 Task: For heading Arial Rounded MT Bold with Underline.  font size for heading26,  'Change the font style of data to'Browallia New.  and font size to 18,  Change the alignment of both headline & data to Align middle & Align Text left.  In the sheet   Spark Sales log book
Action: Mouse pressed left at (126, 157)
Screenshot: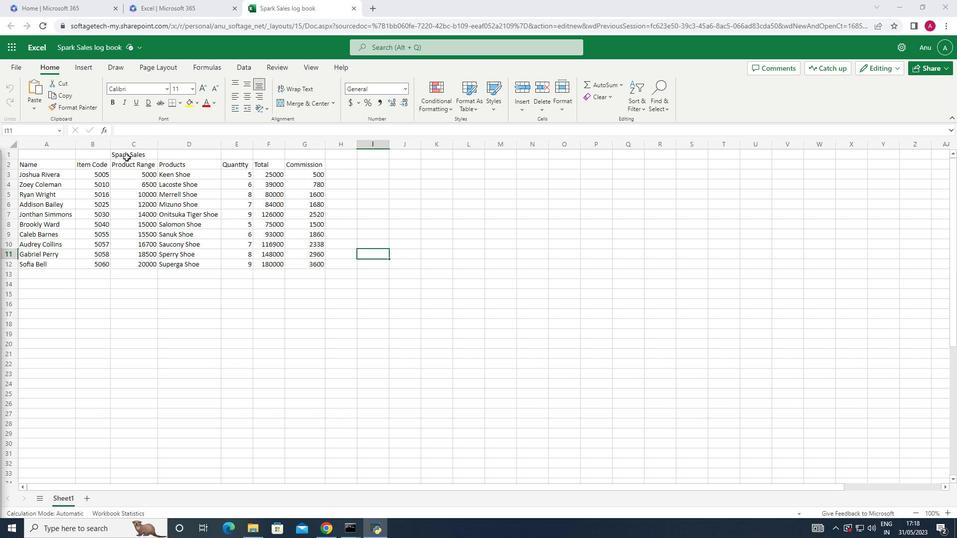 
Action: Mouse moved to (168, 92)
Screenshot: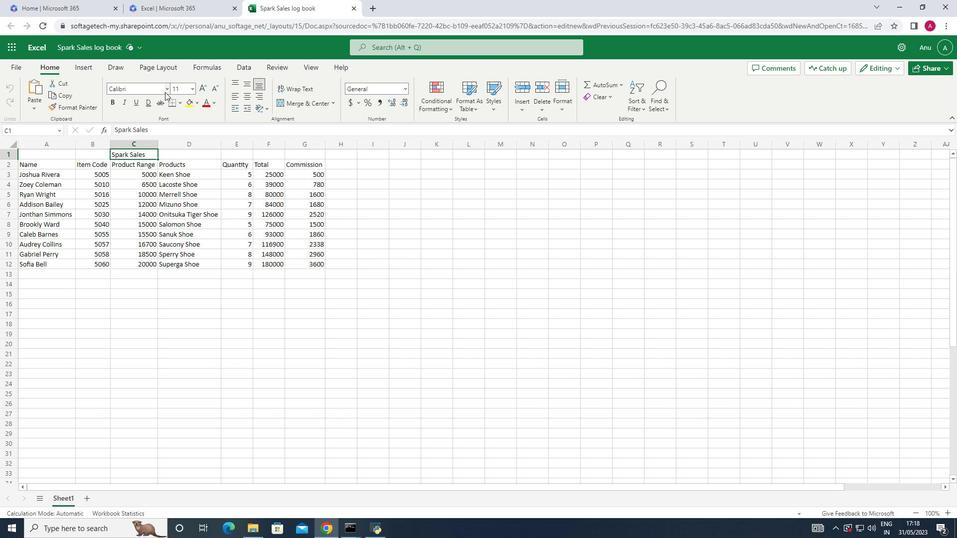 
Action: Mouse pressed left at (168, 92)
Screenshot: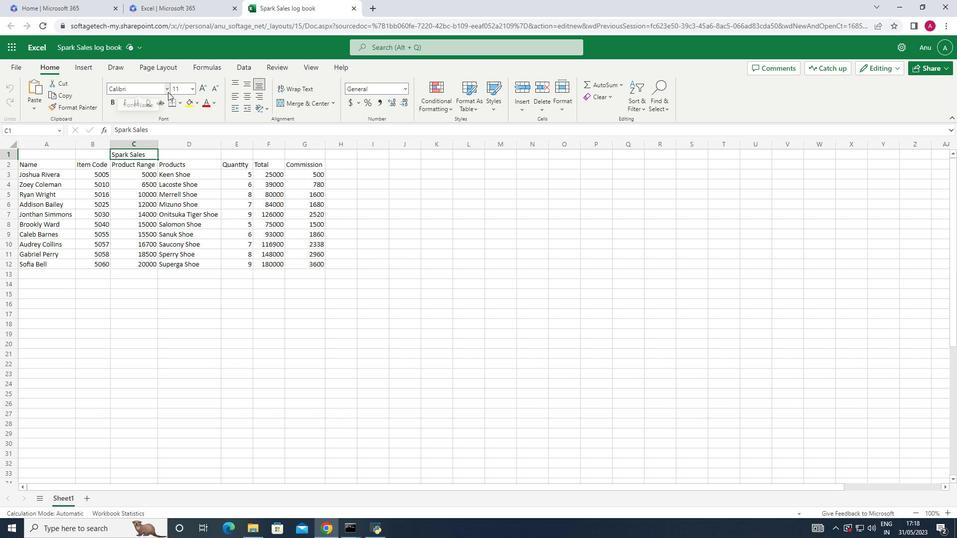 
Action: Mouse moved to (142, 126)
Screenshot: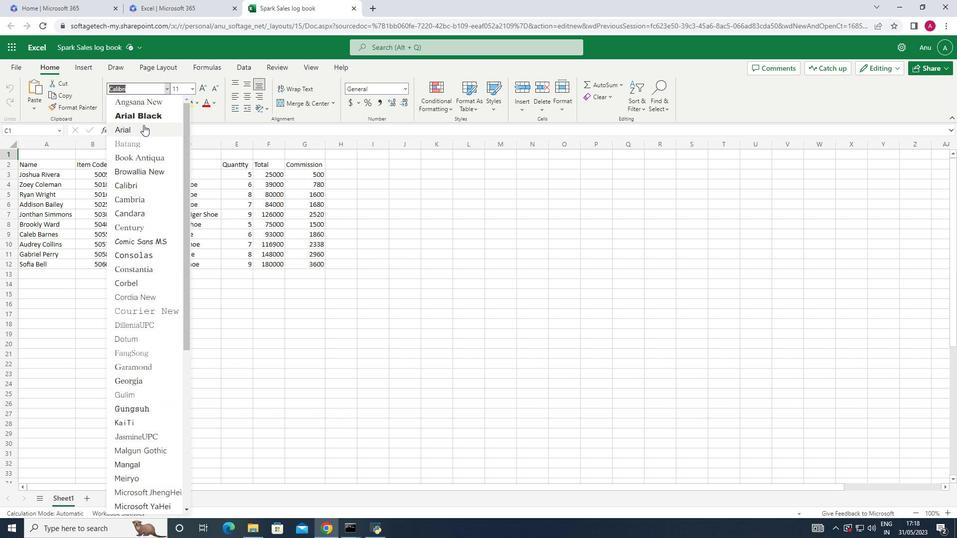 
Action: Mouse pressed left at (142, 126)
Screenshot: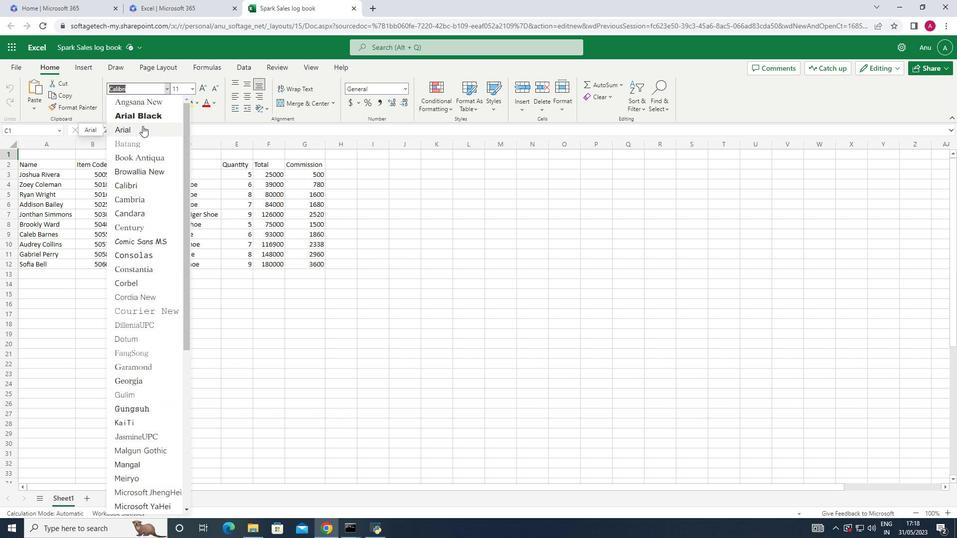 
Action: Mouse moved to (116, 101)
Screenshot: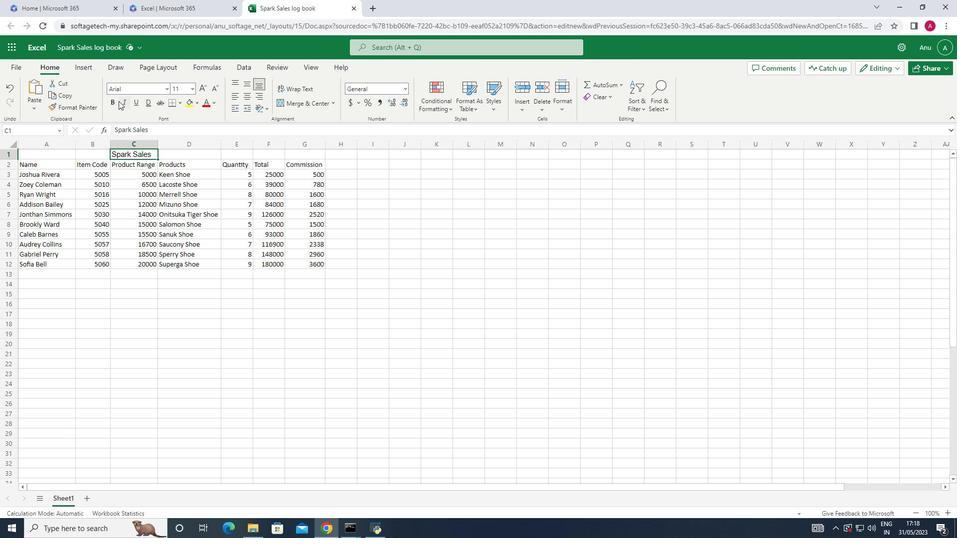 
Action: Mouse pressed left at (116, 101)
Screenshot: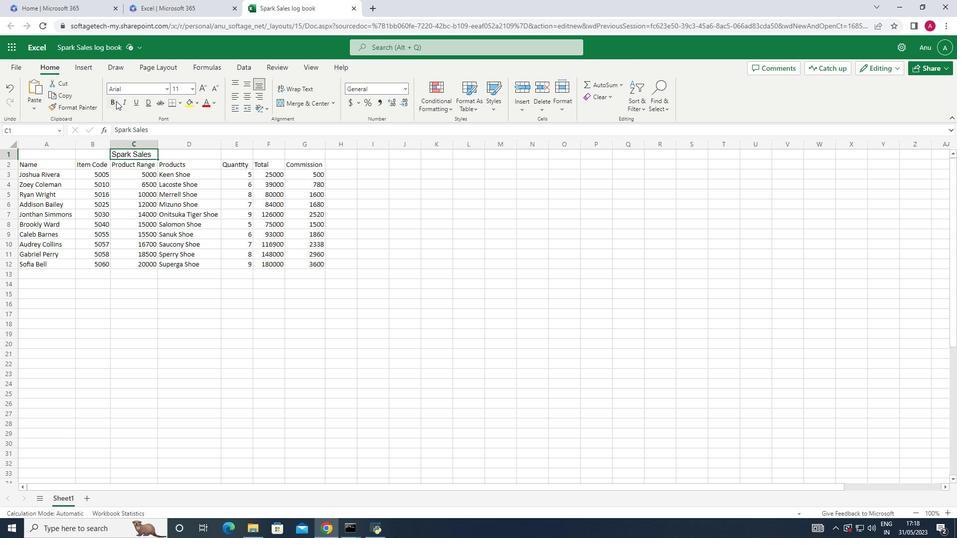 
Action: Mouse moved to (135, 104)
Screenshot: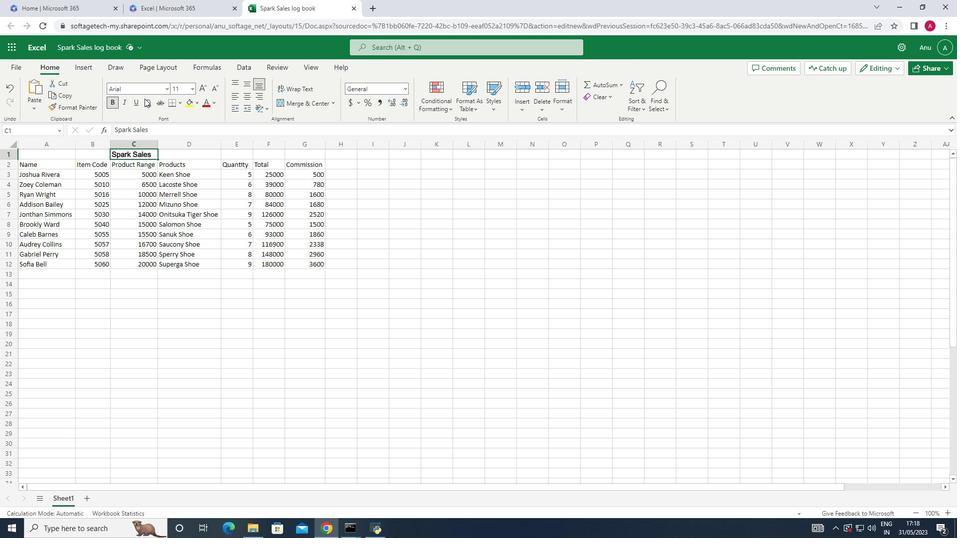 
Action: Mouse pressed left at (135, 104)
Screenshot: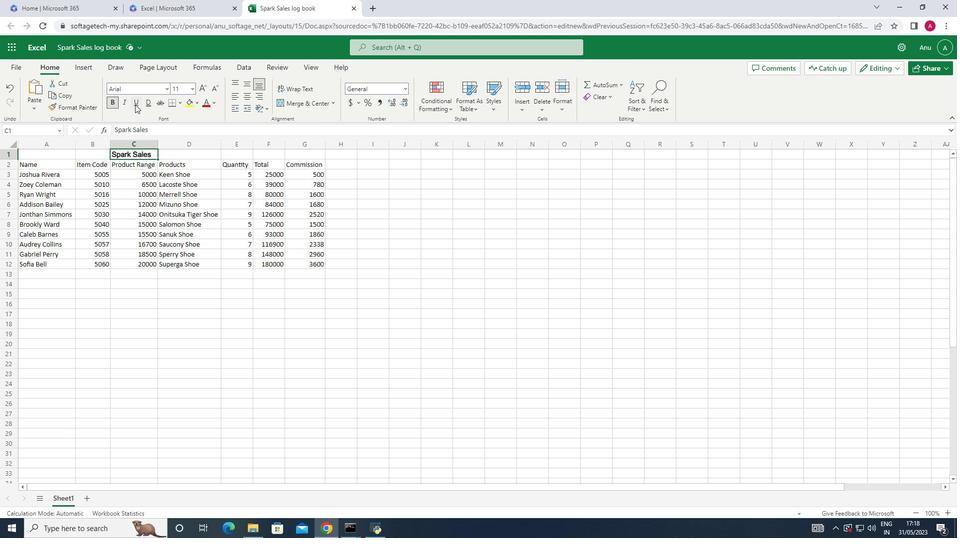 
Action: Mouse moved to (193, 90)
Screenshot: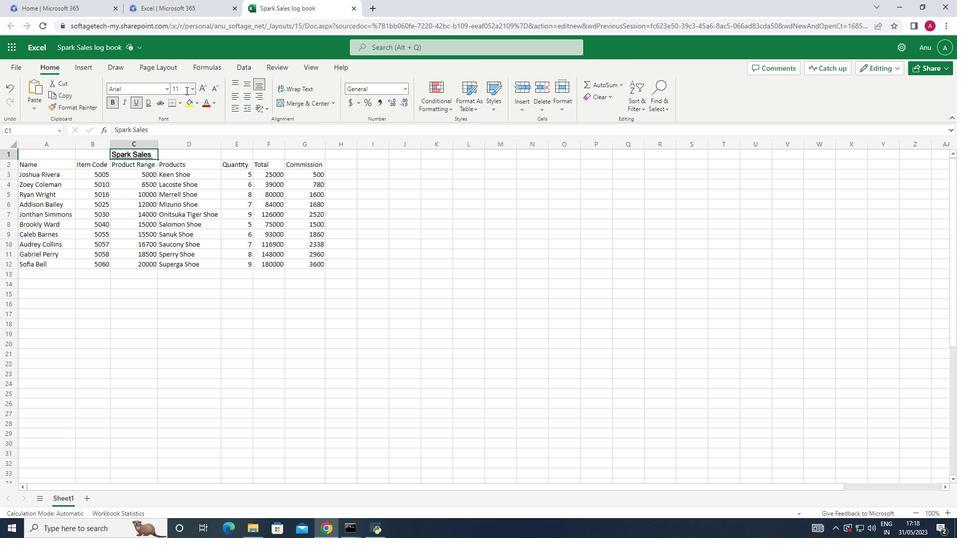 
Action: Mouse pressed left at (193, 90)
Screenshot: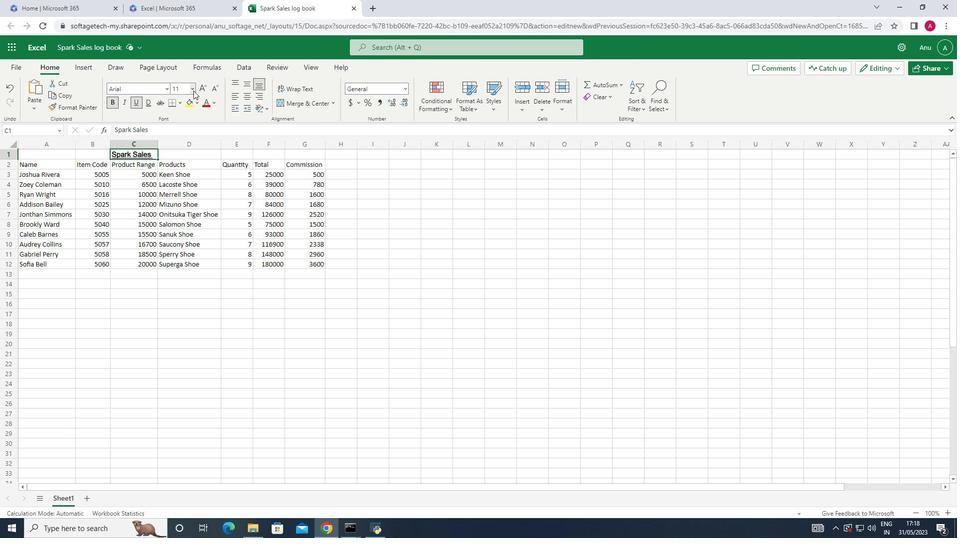 
Action: Mouse moved to (179, 239)
Screenshot: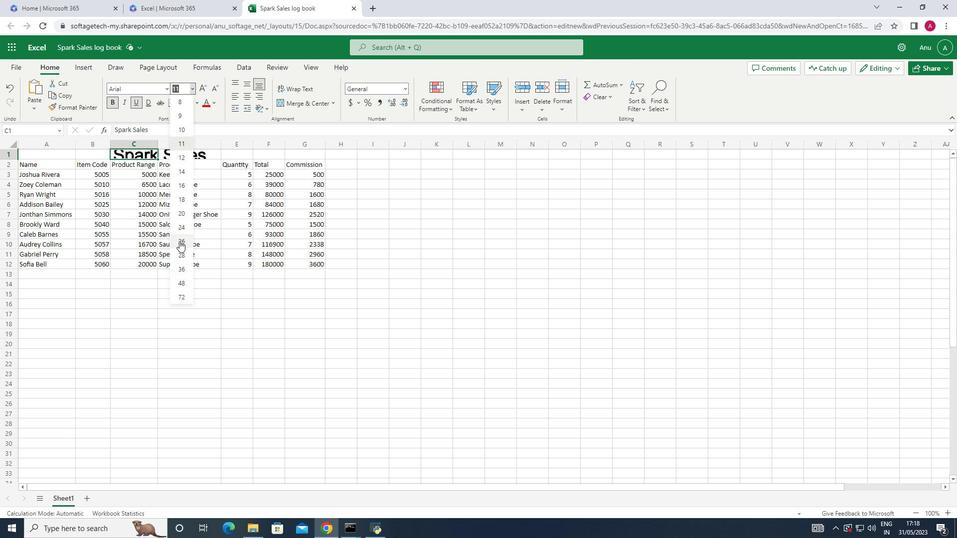 
Action: Mouse pressed left at (179, 239)
Screenshot: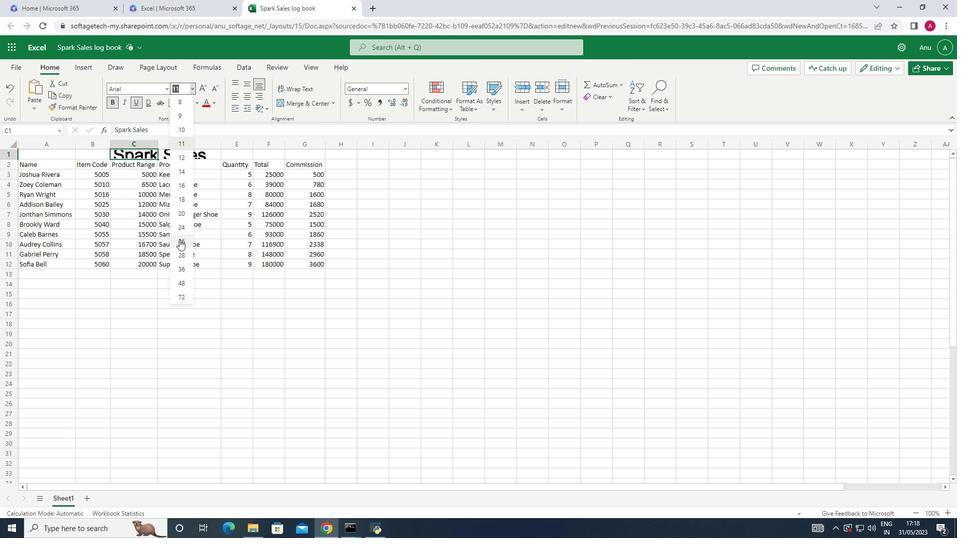 
Action: Mouse moved to (44, 176)
Screenshot: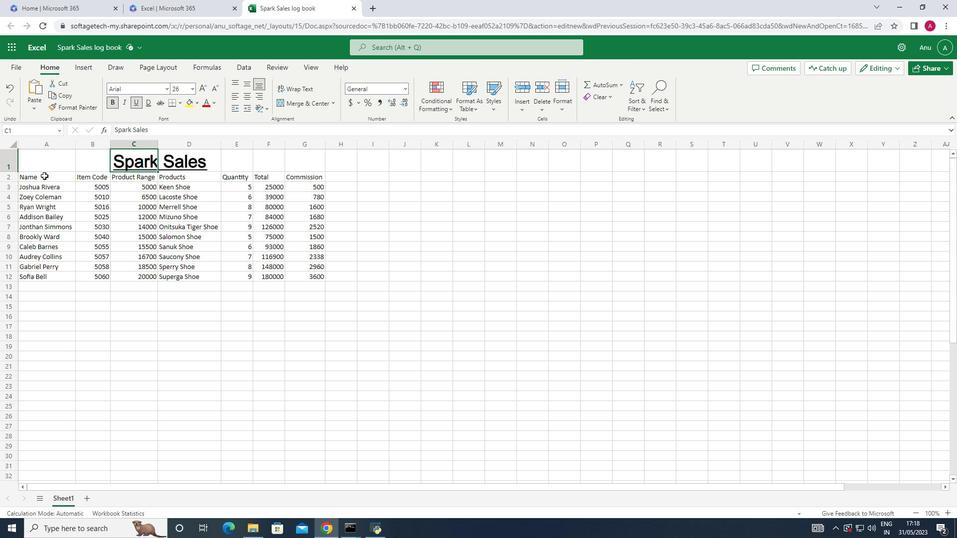 
Action: Mouse pressed left at (44, 176)
Screenshot: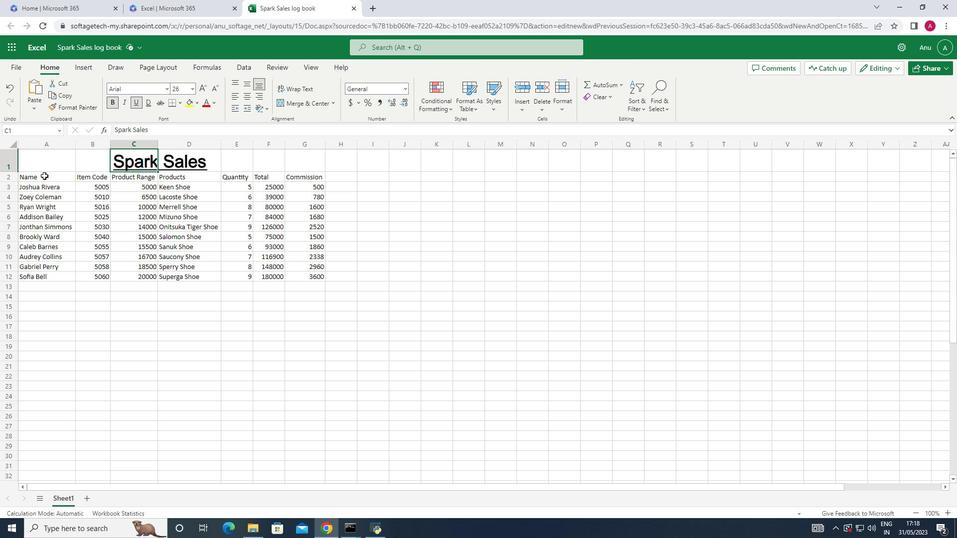
Action: Mouse moved to (165, 90)
Screenshot: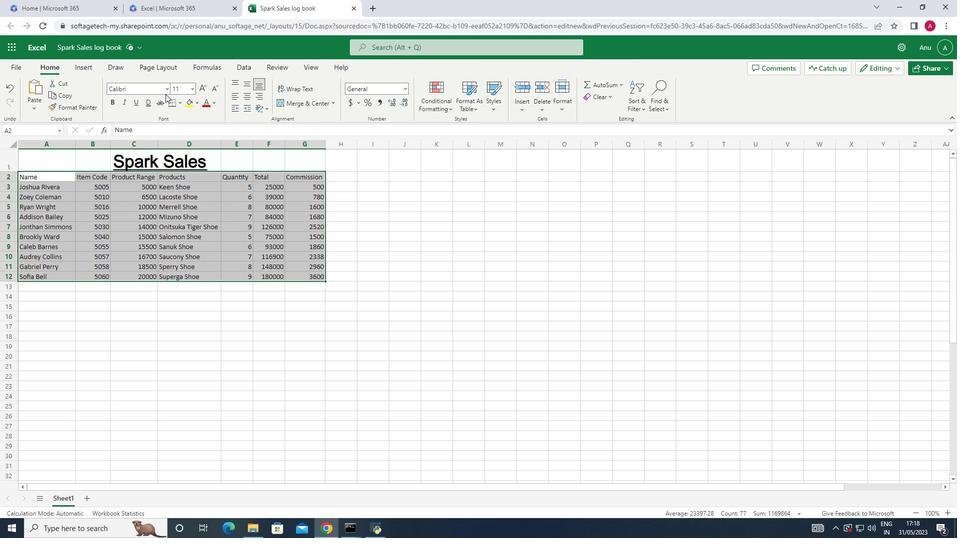 
Action: Mouse pressed left at (165, 90)
Screenshot: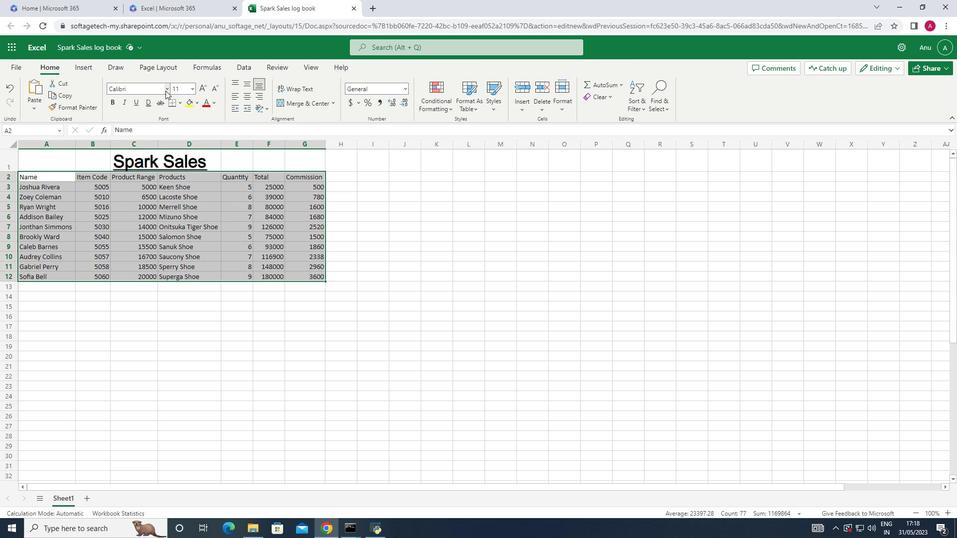 
Action: Mouse moved to (139, 173)
Screenshot: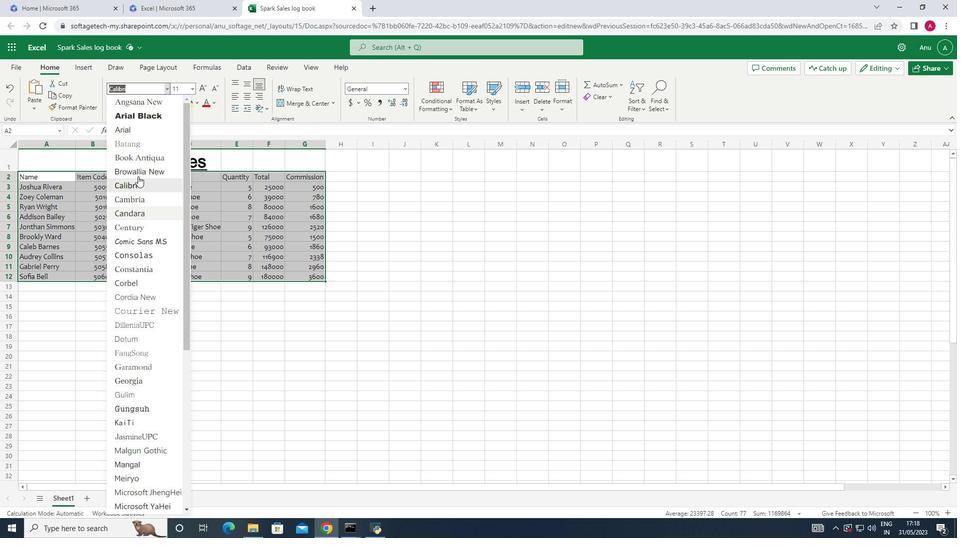 
Action: Mouse pressed left at (139, 173)
Screenshot: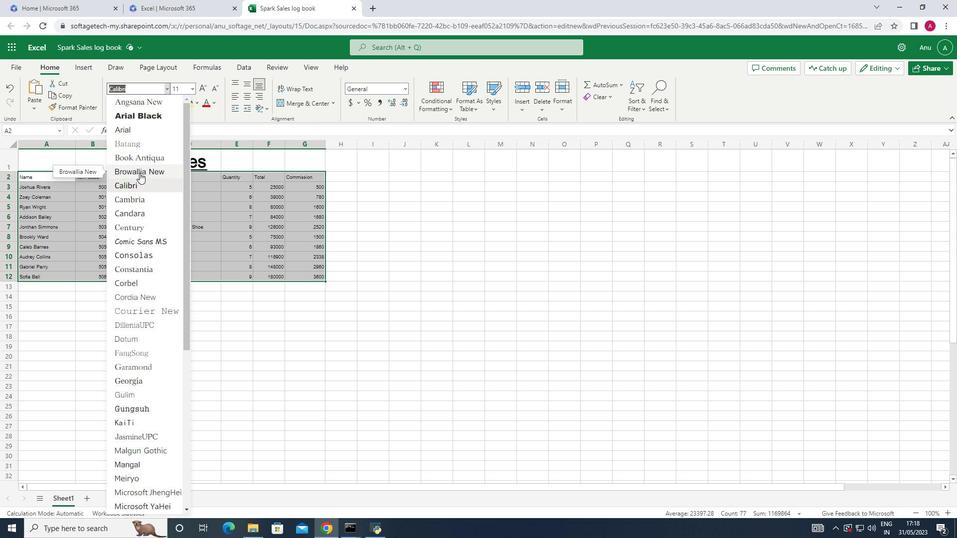 
Action: Mouse moved to (193, 85)
Screenshot: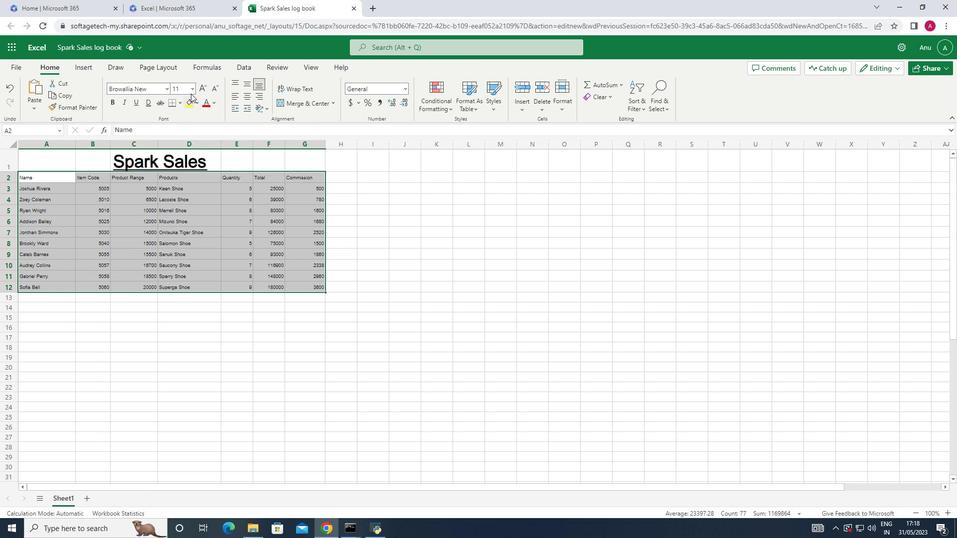 
Action: Mouse pressed left at (193, 85)
Screenshot: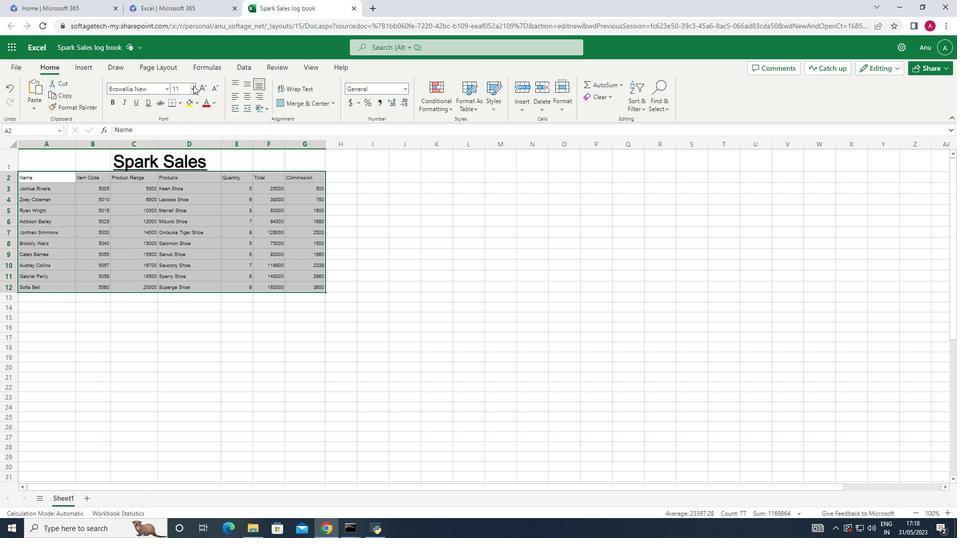 
Action: Mouse moved to (184, 196)
Screenshot: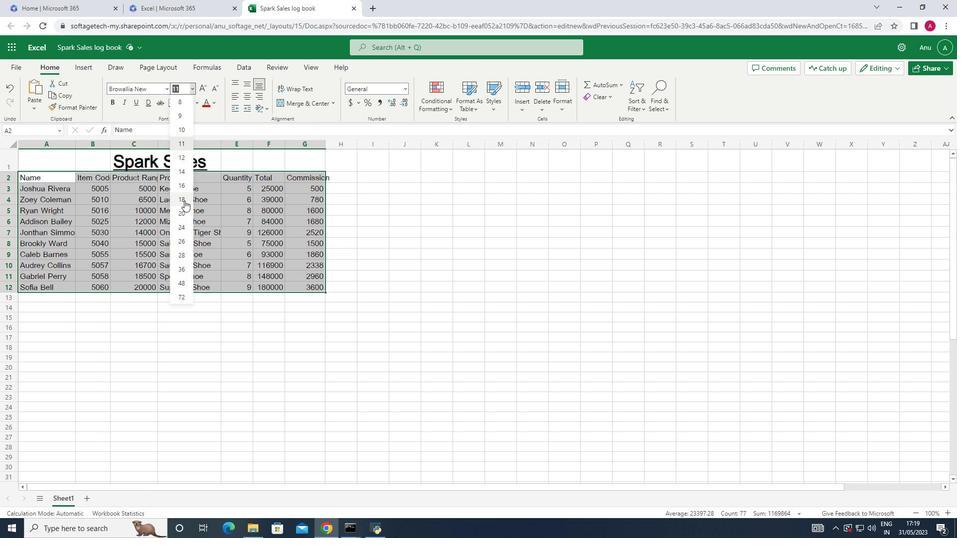 
Action: Mouse pressed left at (184, 196)
Screenshot: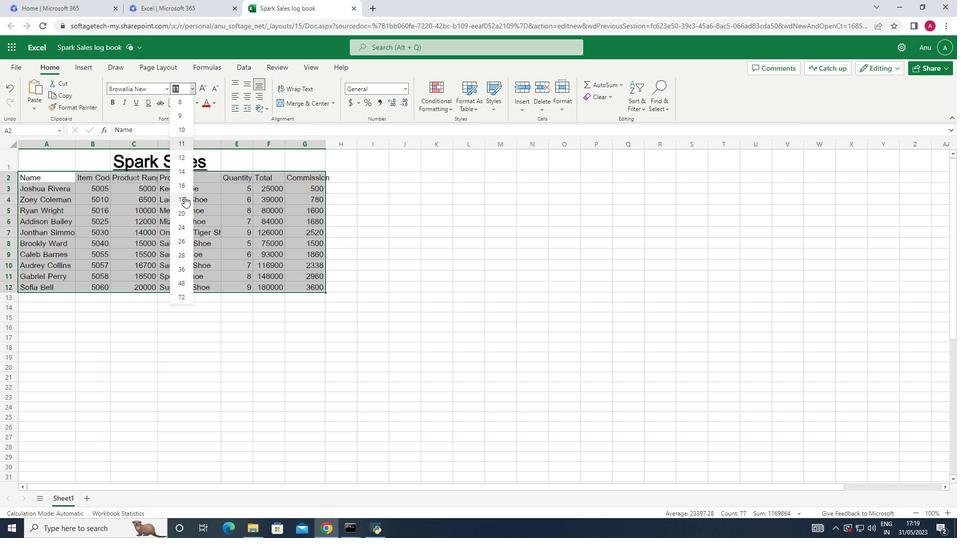 
Action: Mouse moved to (53, 177)
Screenshot: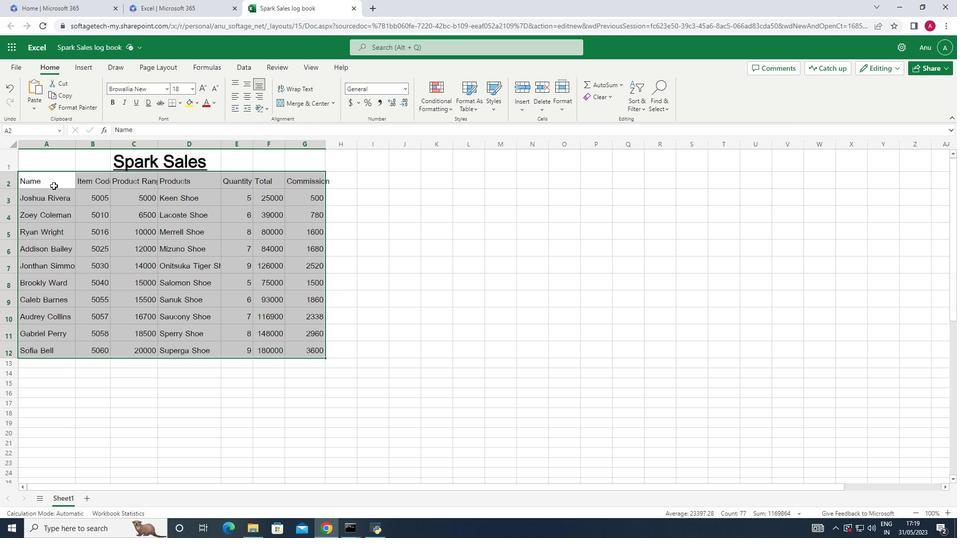 
Action: Mouse pressed left at (53, 177)
Screenshot: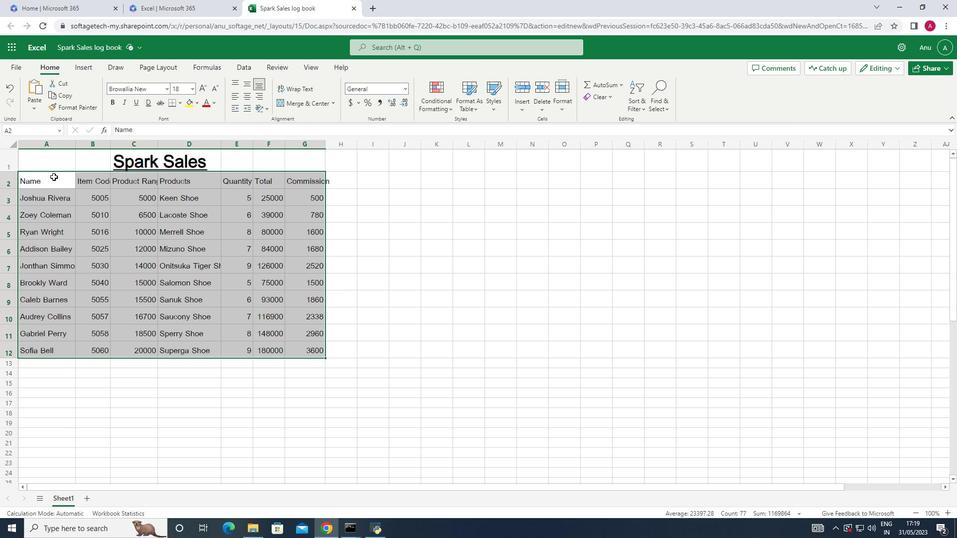 
Action: Mouse moved to (246, 95)
Screenshot: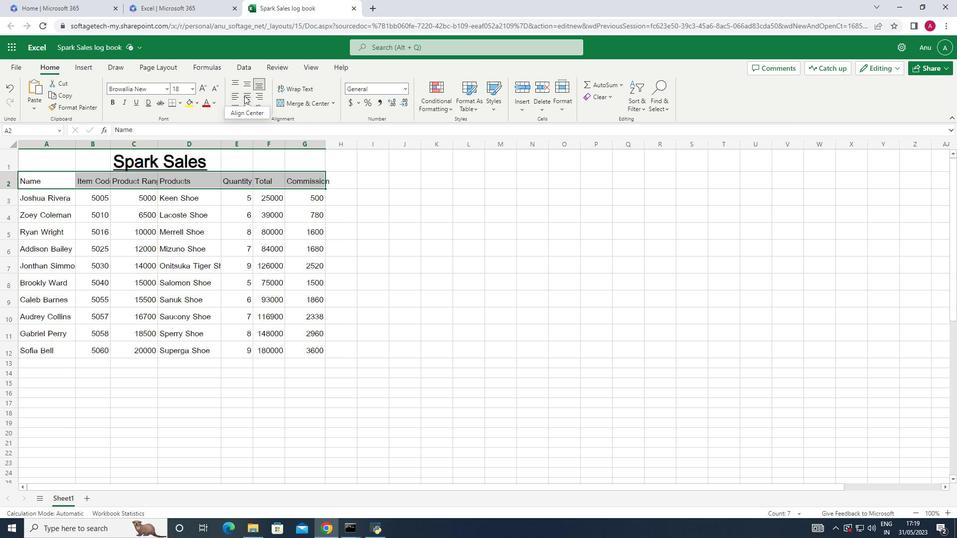 
Action: Mouse pressed left at (246, 95)
Screenshot: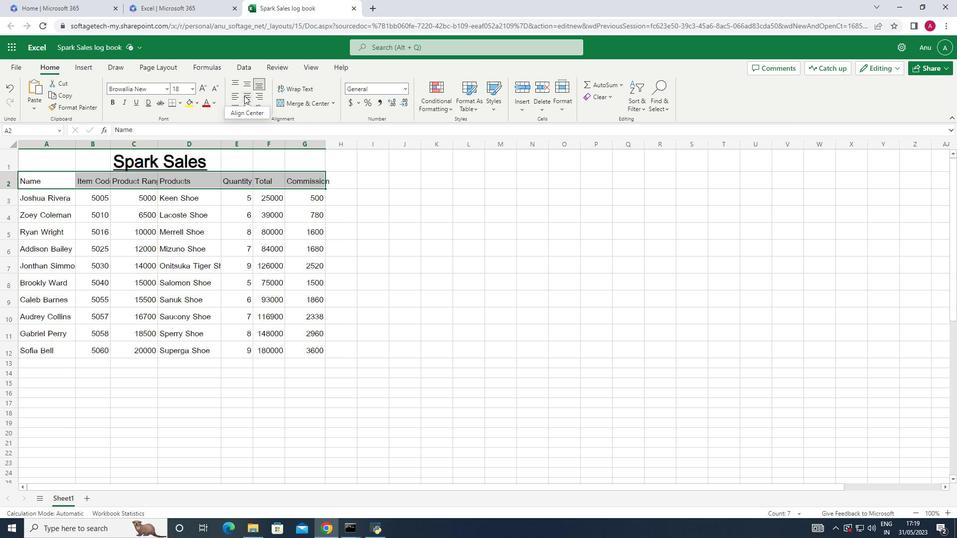 
Action: Mouse moved to (50, 199)
Screenshot: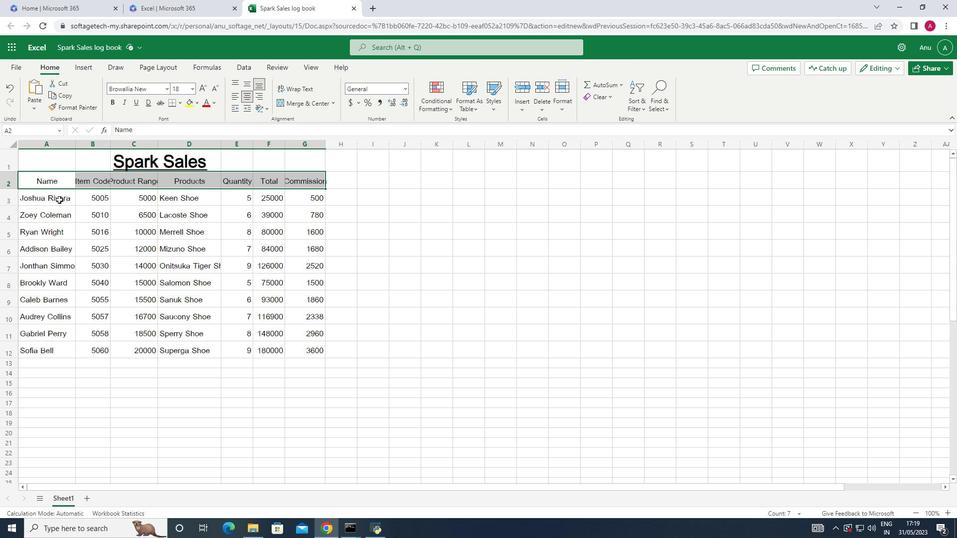 
Action: Mouse pressed left at (50, 199)
Screenshot: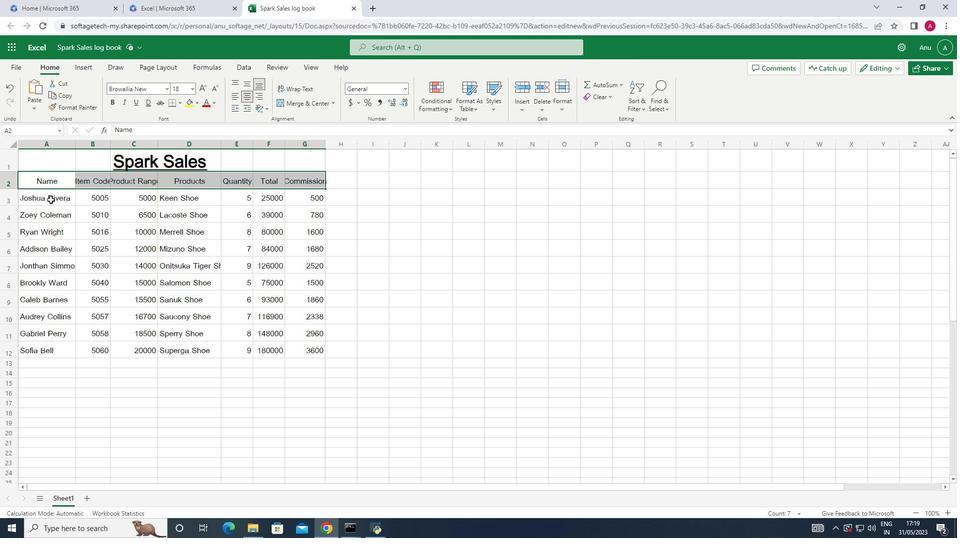 
Action: Mouse moved to (231, 91)
Screenshot: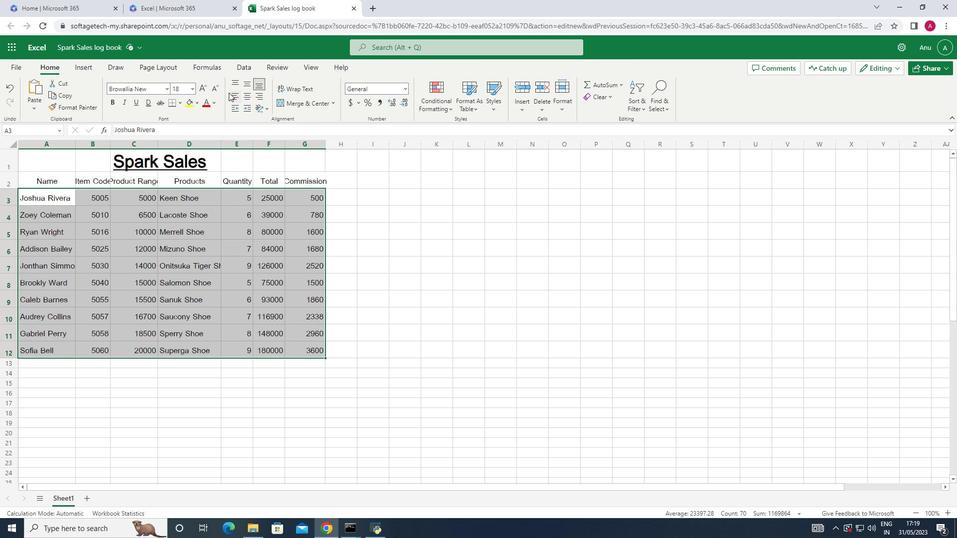 
Action: Mouse pressed left at (231, 91)
Screenshot: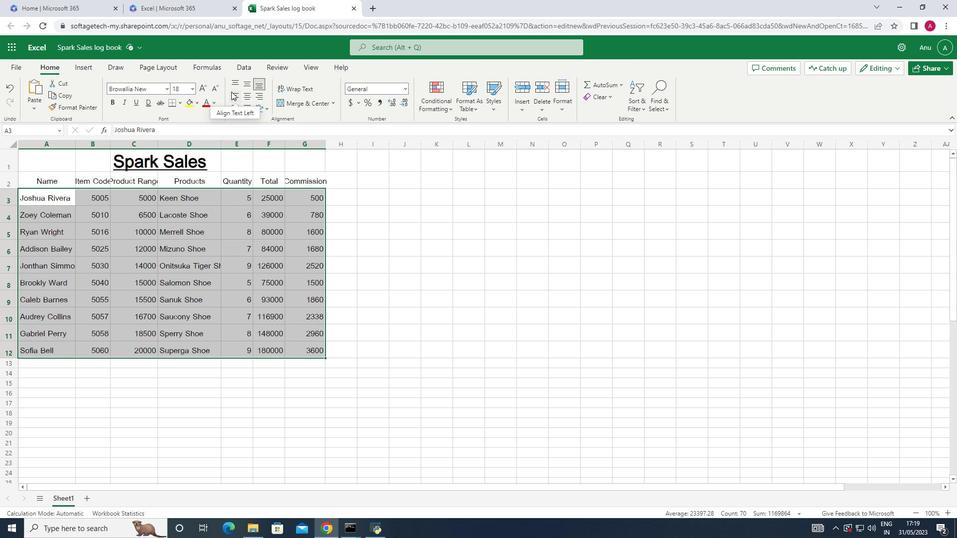
Action: Mouse moved to (111, 144)
Screenshot: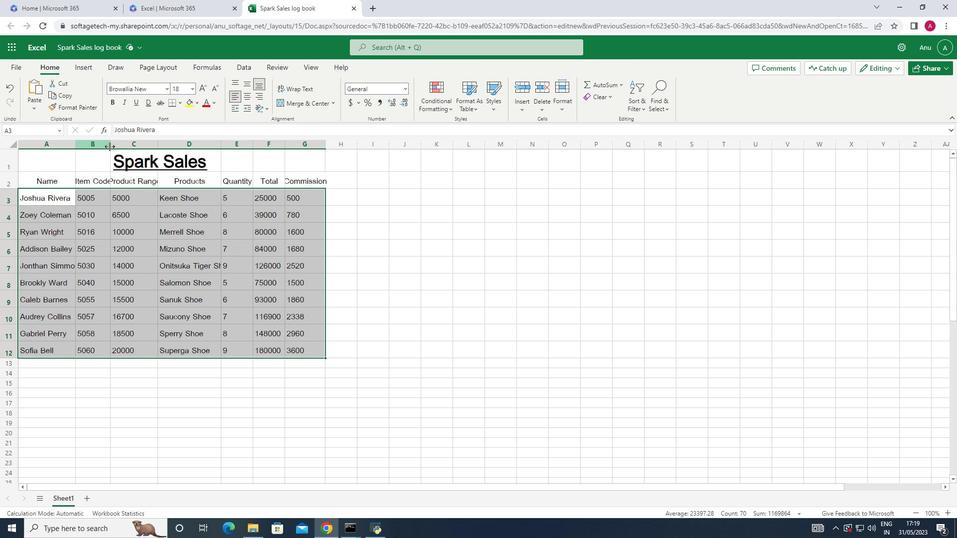 
Action: Mouse pressed left at (111, 144)
Screenshot: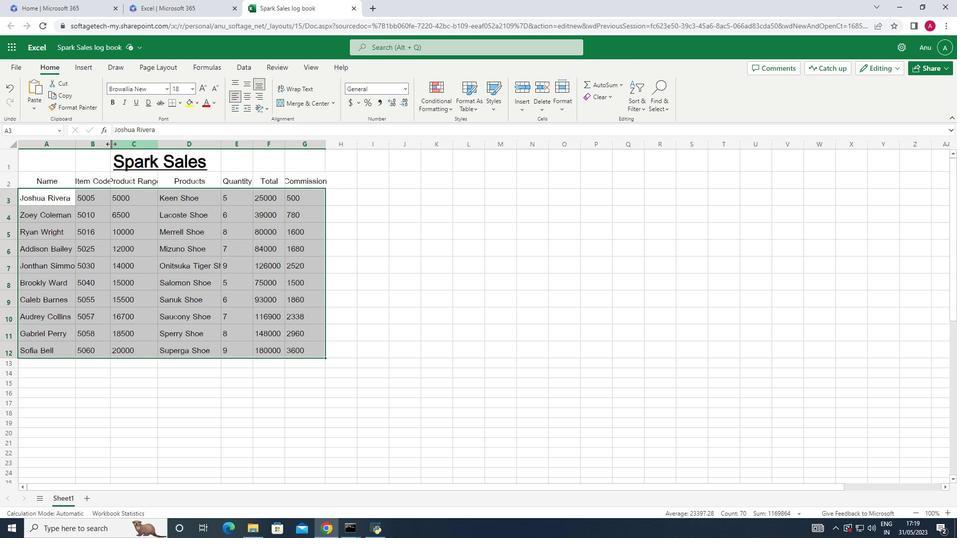 
Action: Mouse pressed left at (111, 144)
Screenshot: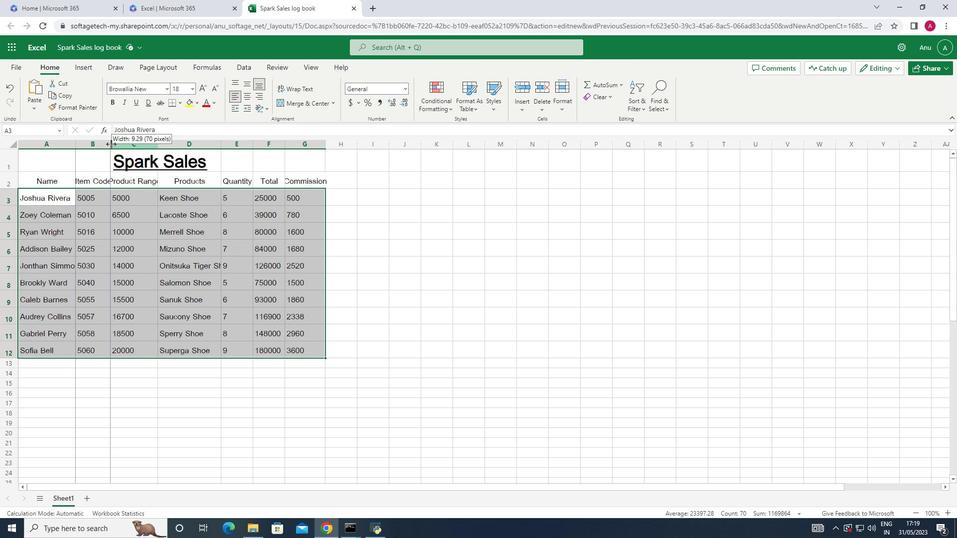
Action: Mouse moved to (165, 143)
Screenshot: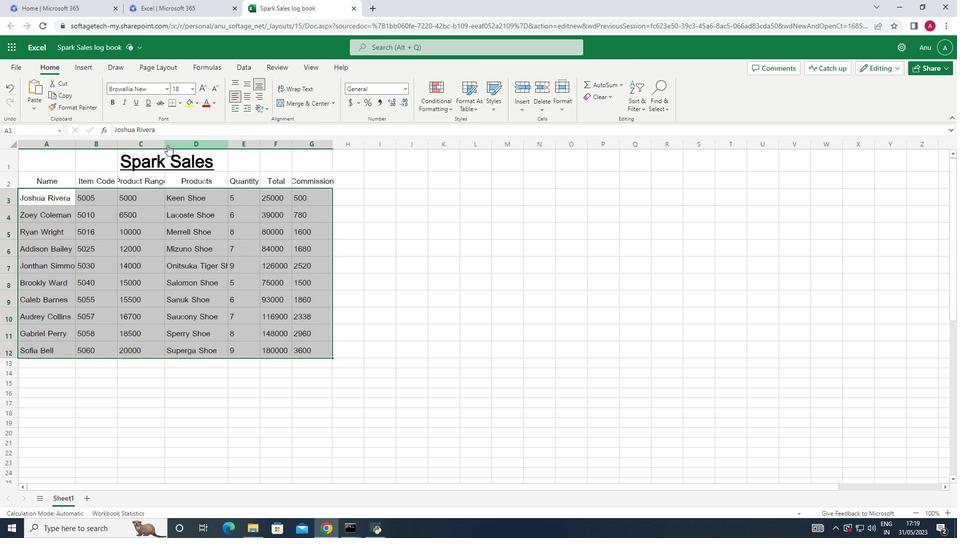 
Action: Mouse pressed left at (165, 143)
Screenshot: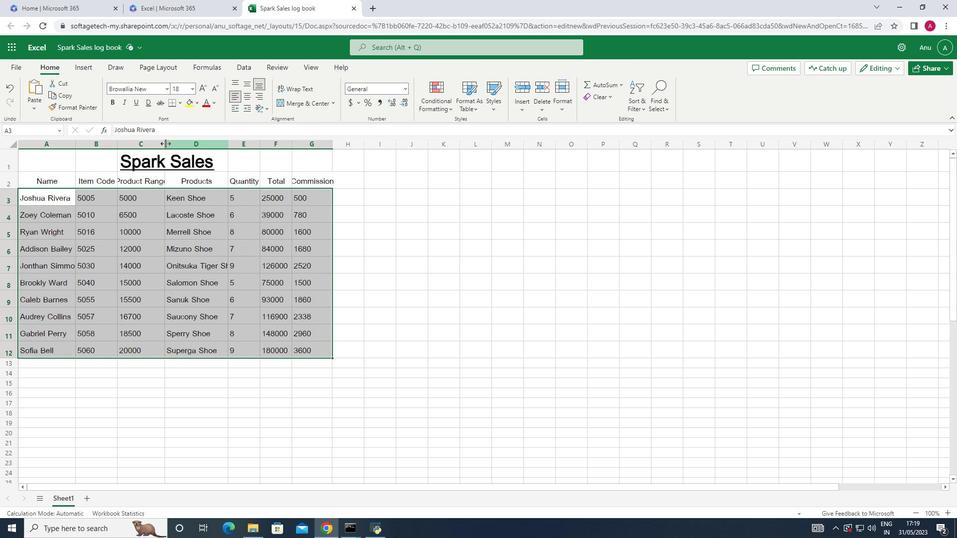 
Action: Mouse pressed left at (165, 143)
Screenshot: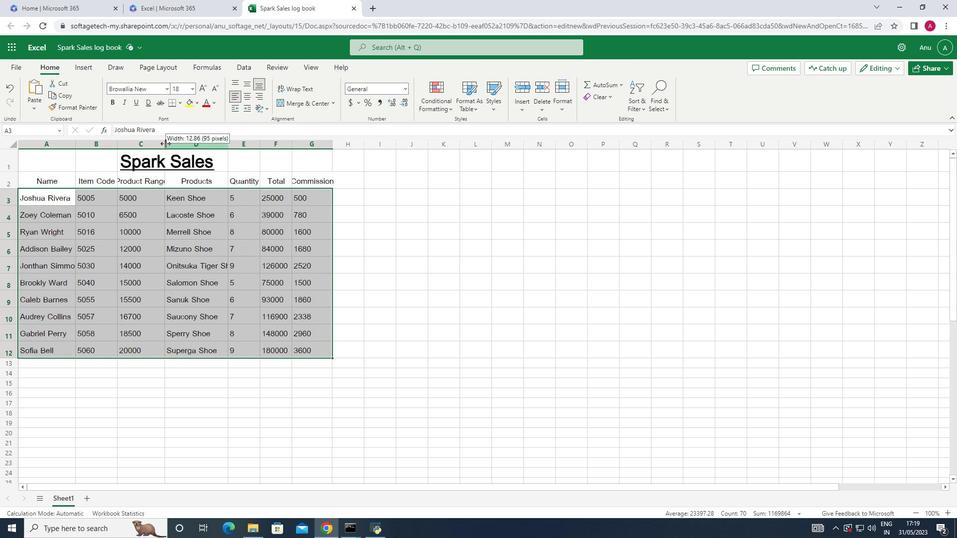 
Action: Mouse moved to (317, 141)
Screenshot: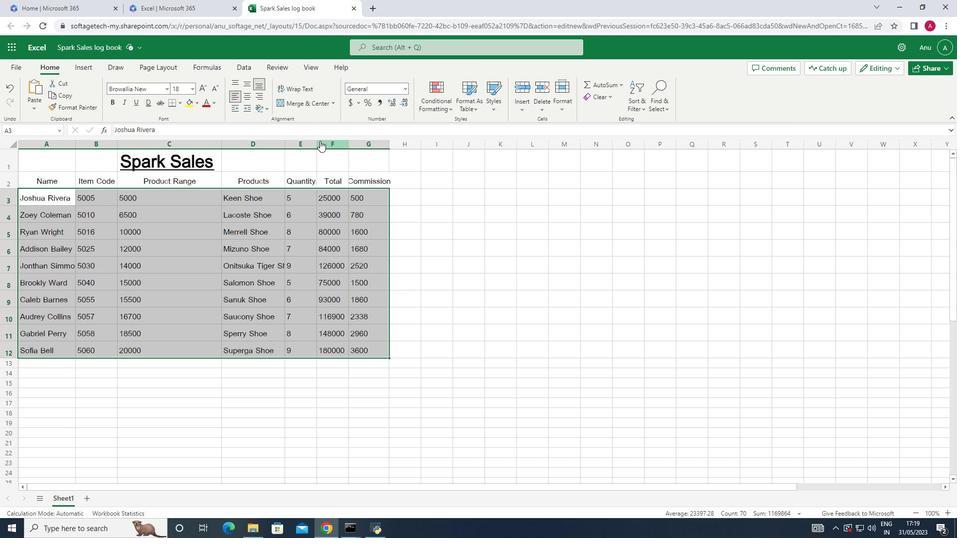 
Action: Mouse pressed left at (317, 141)
Screenshot: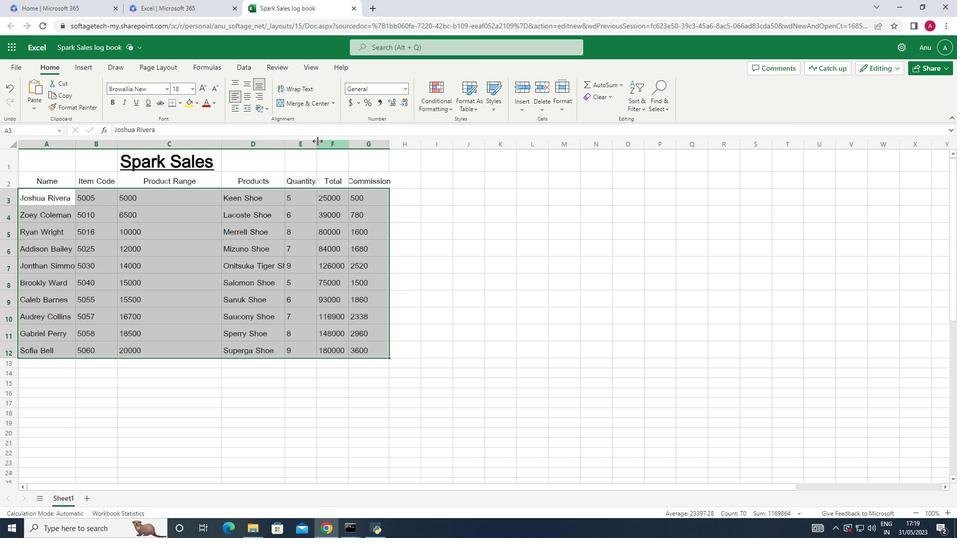 
Action: Mouse pressed left at (317, 141)
Screenshot: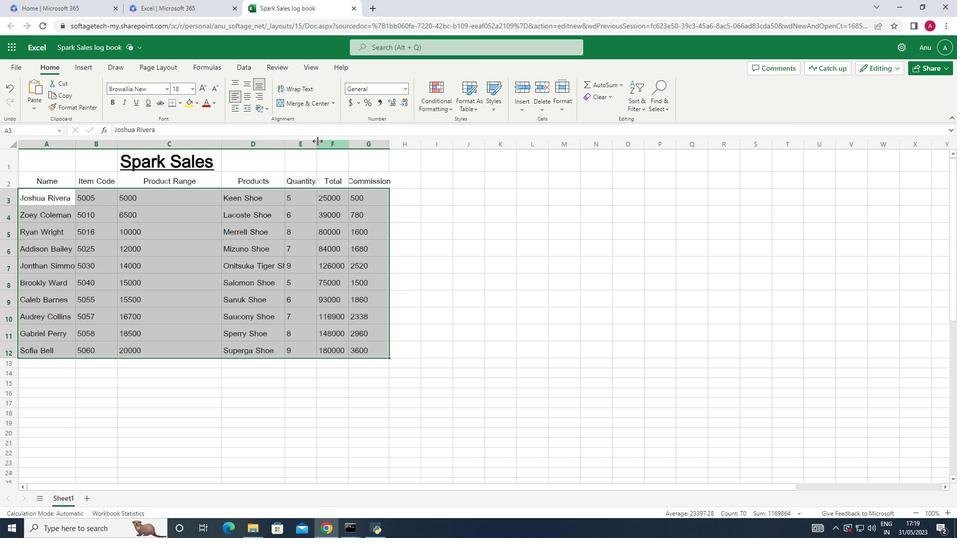 
Action: Mouse moved to (391, 142)
Screenshot: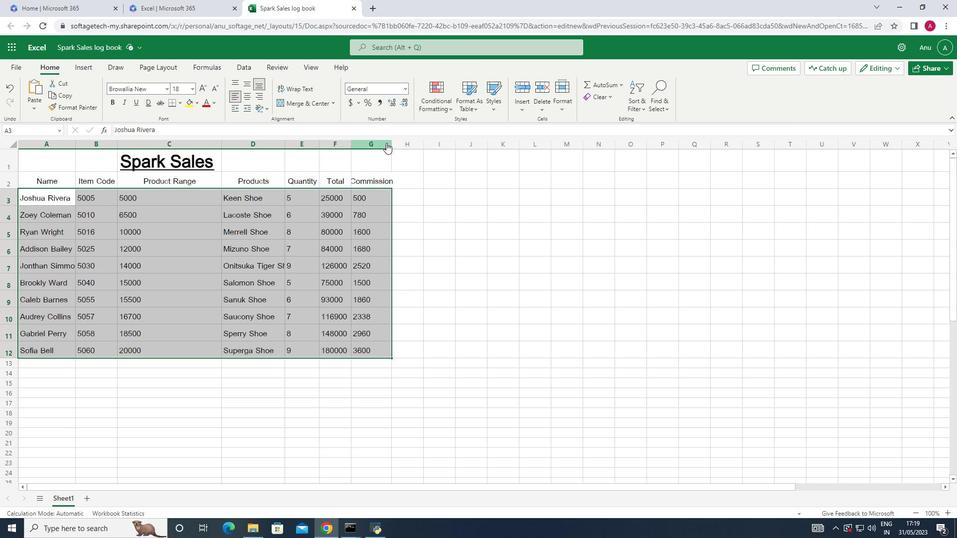 
Action: Mouse pressed left at (391, 142)
Screenshot: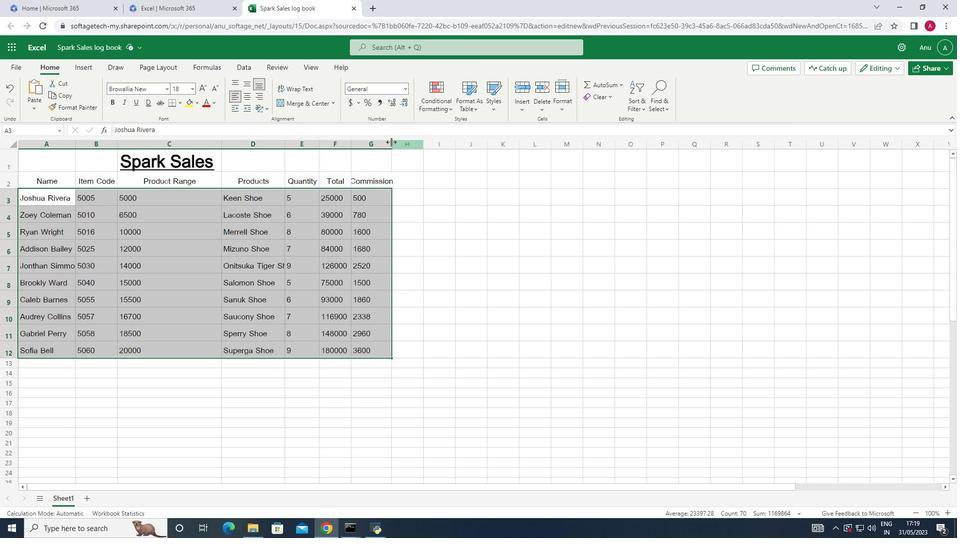 
Action: Mouse pressed left at (391, 142)
Screenshot: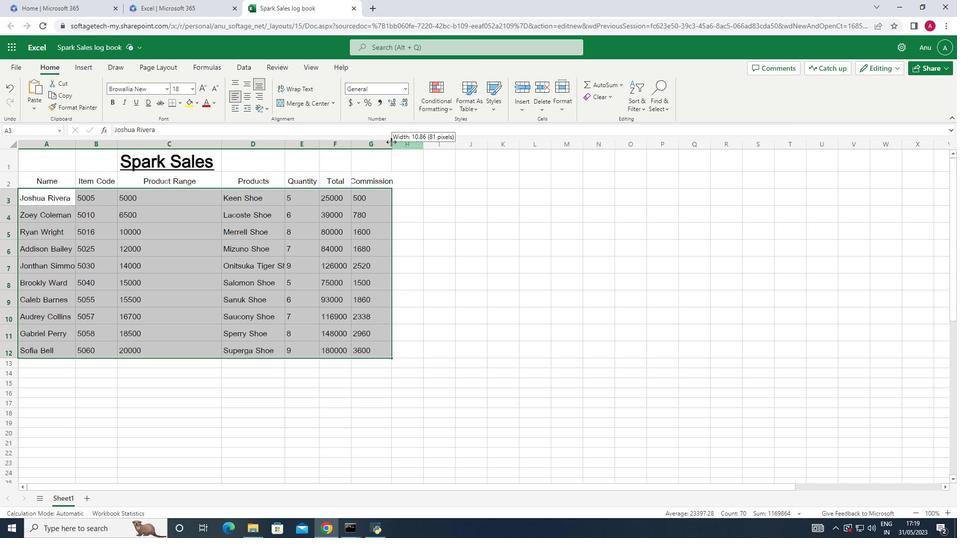 
Action: Mouse moved to (222, 144)
Screenshot: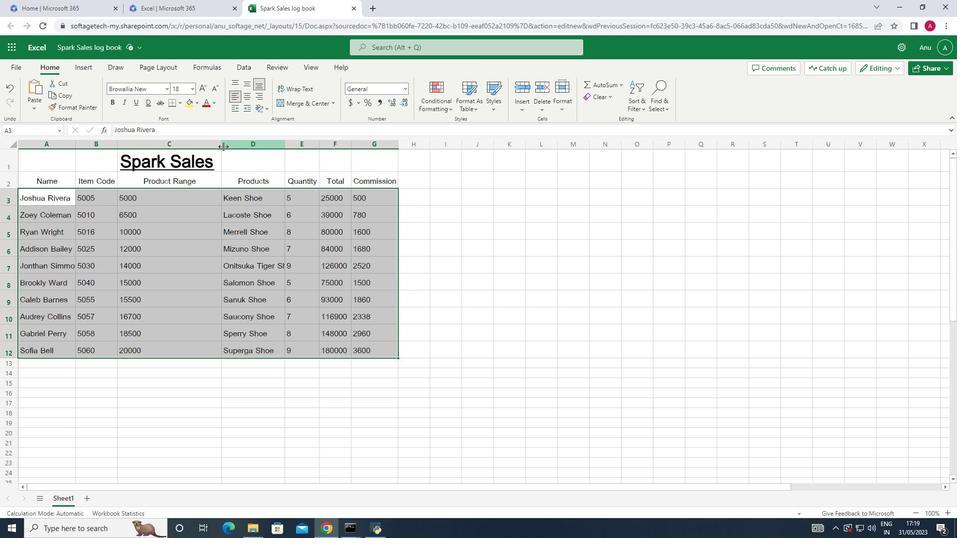 
Action: Mouse pressed left at (222, 144)
Screenshot: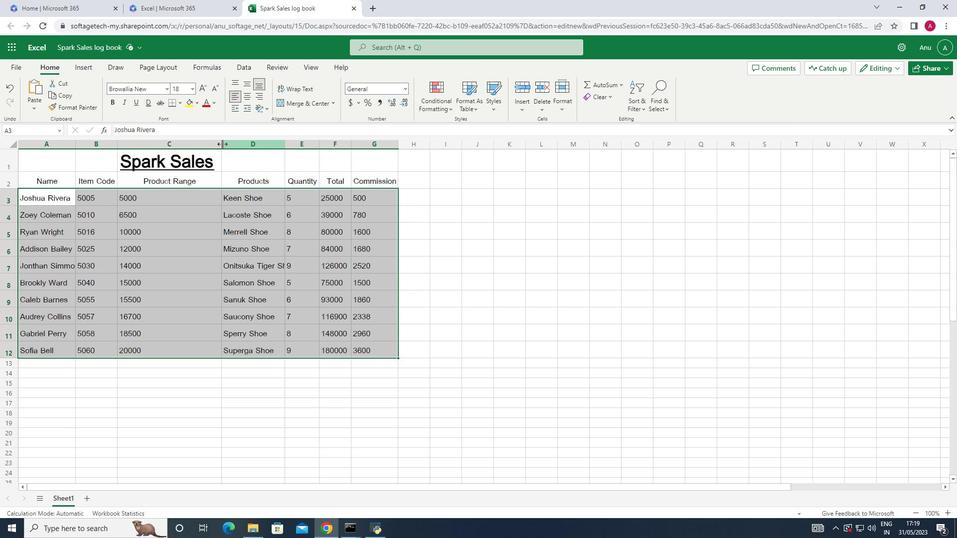 
Action: Mouse moved to (74, 139)
Screenshot: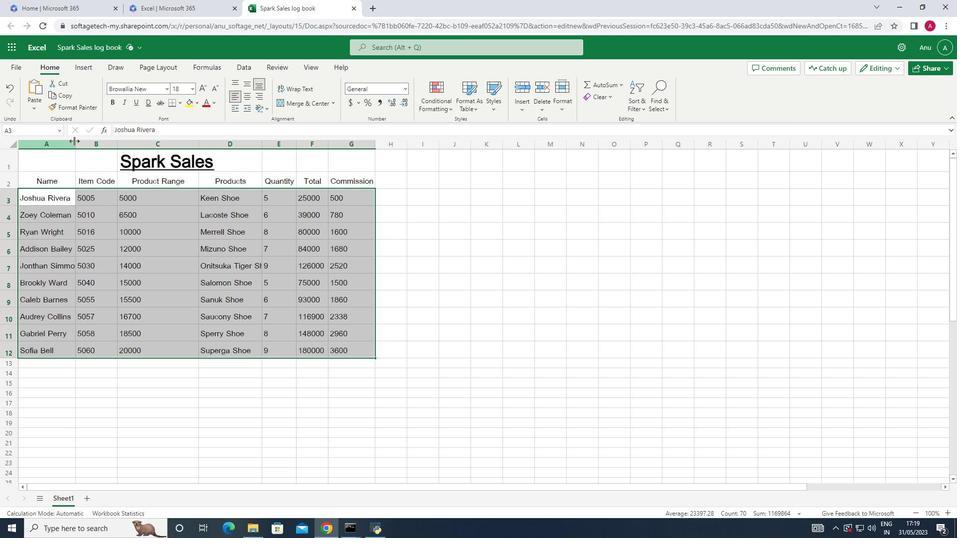 
Action: Mouse pressed left at (74, 139)
Screenshot: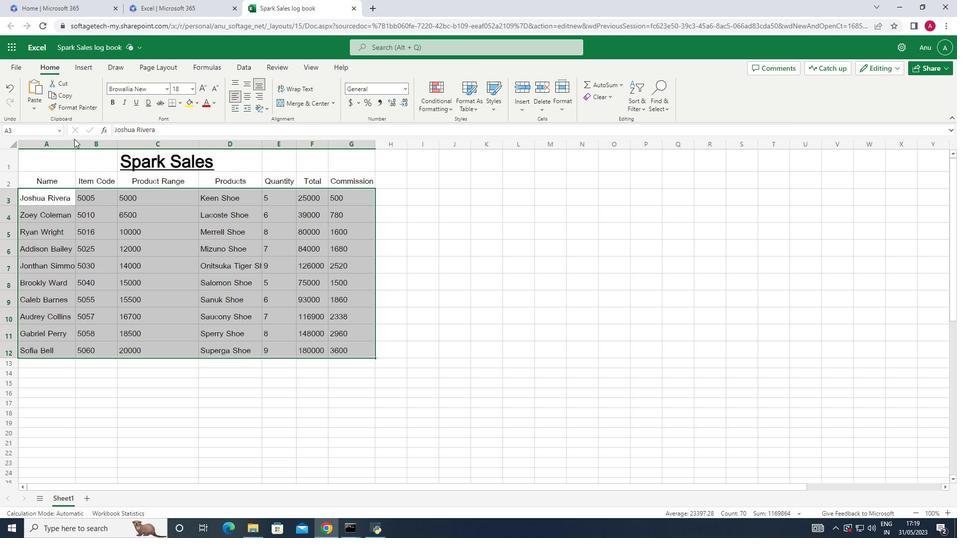 
Action: Mouse moved to (74, 142)
Screenshot: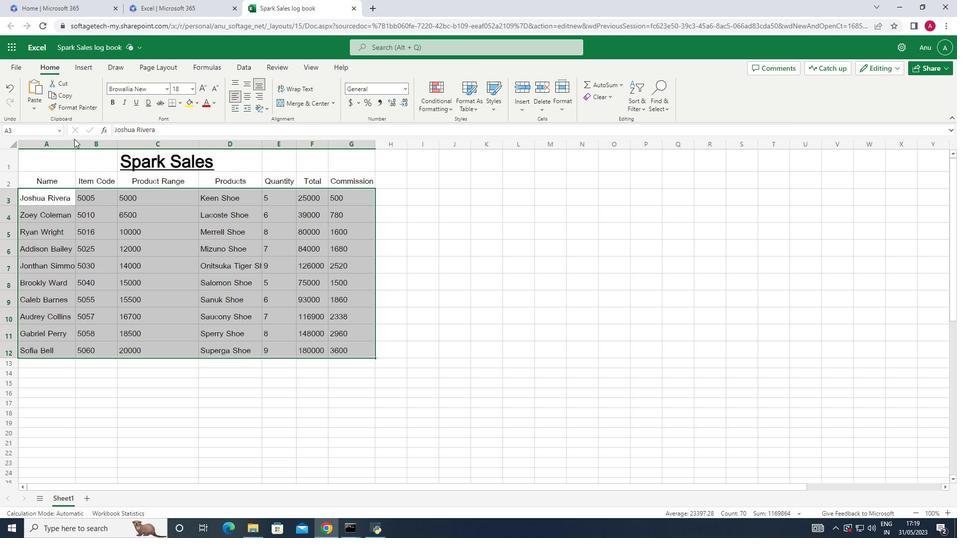 
Action: Mouse pressed left at (74, 142)
Screenshot: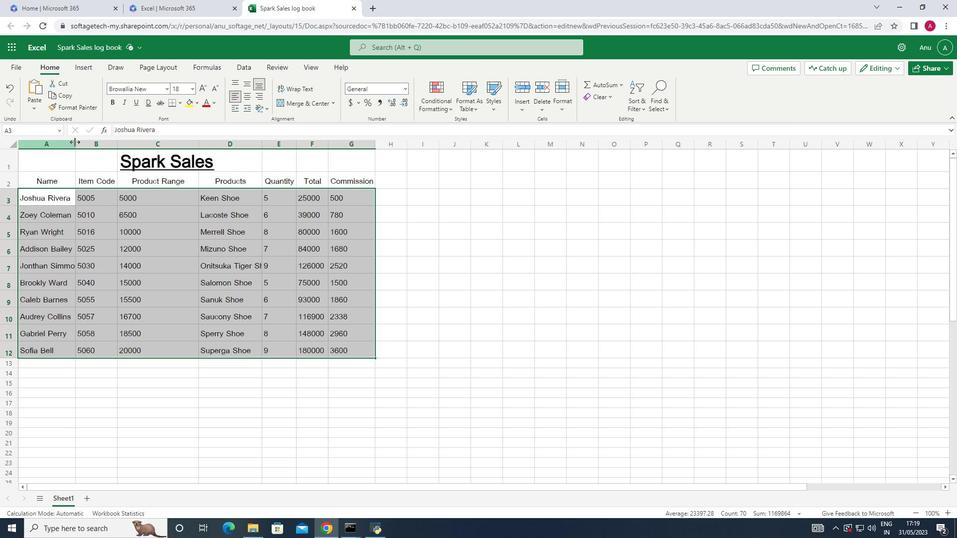 
Action: Mouse pressed left at (74, 142)
Screenshot: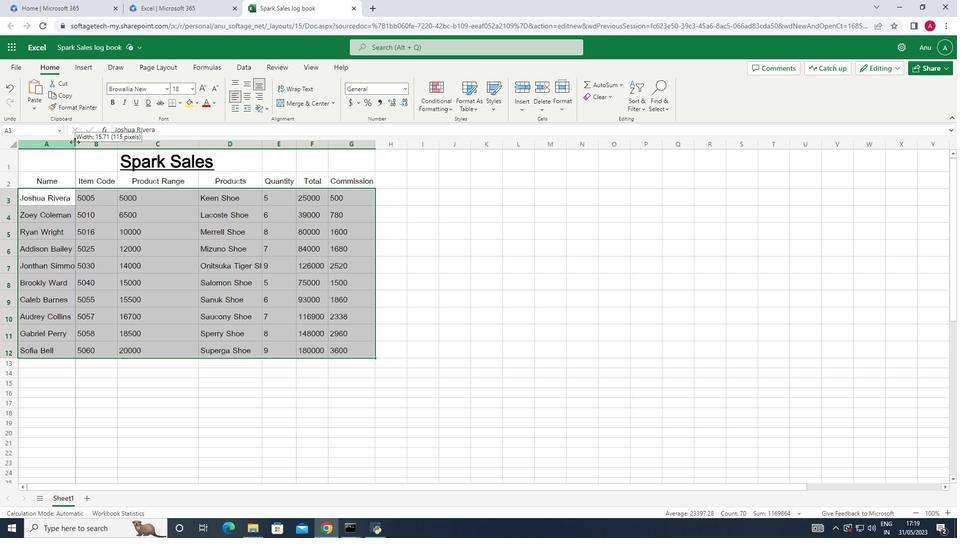 
Action: Mouse moved to (443, 256)
Screenshot: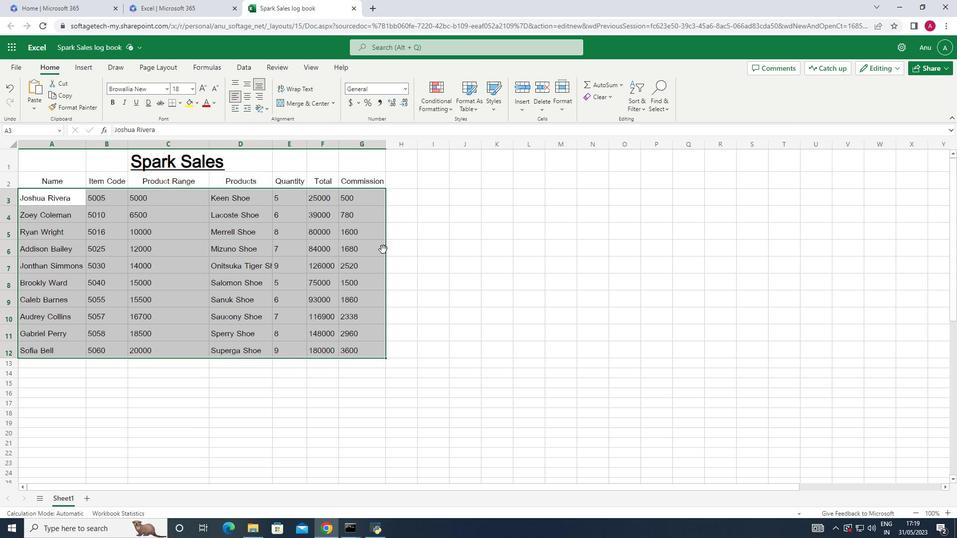 
Action: Mouse pressed left at (443, 256)
Screenshot: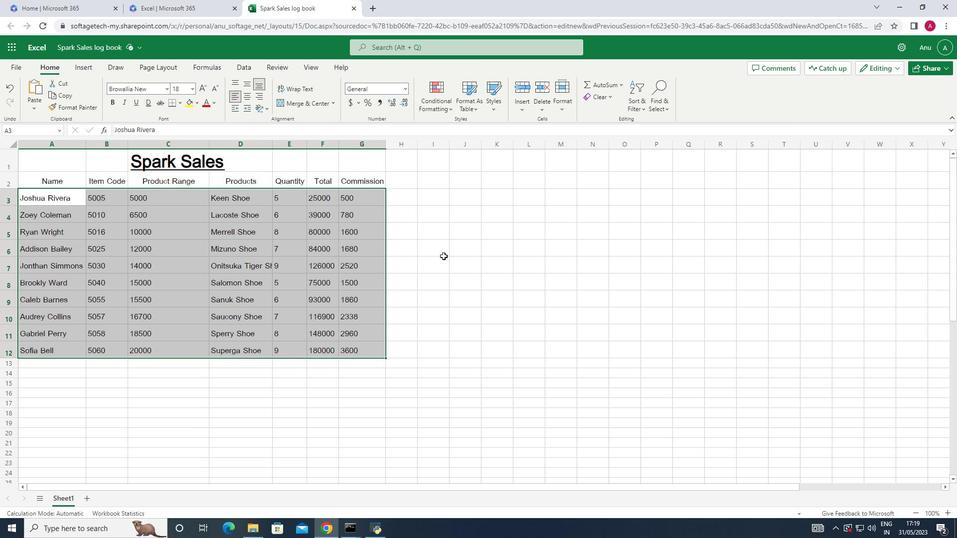 
Action: Mouse moved to (446, 257)
Screenshot: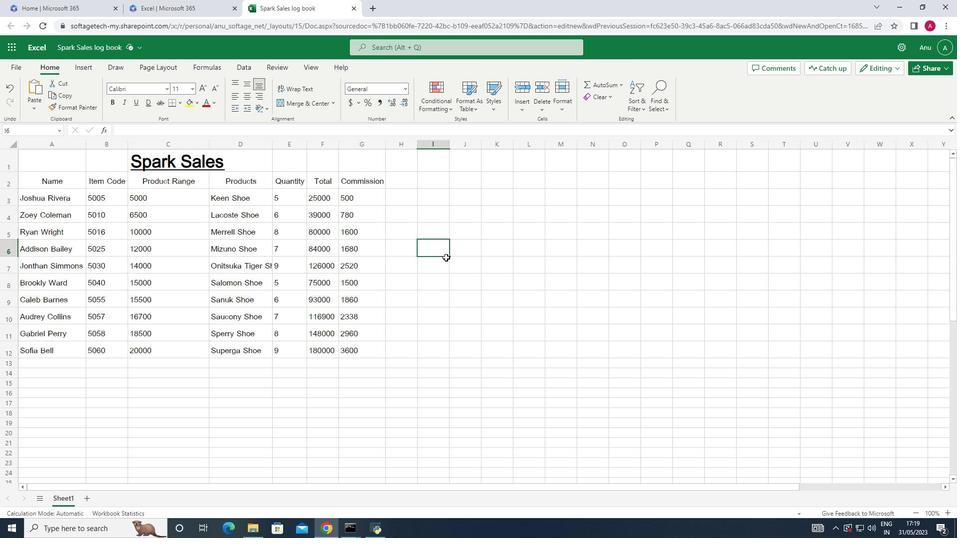 
